 Task: Set up alerts for new listings in Orlando, Florida, that have a swimming pool or a hot tub, and track the availability of properties that meet this criterion.
Action: Mouse moved to (307, 166)
Screenshot: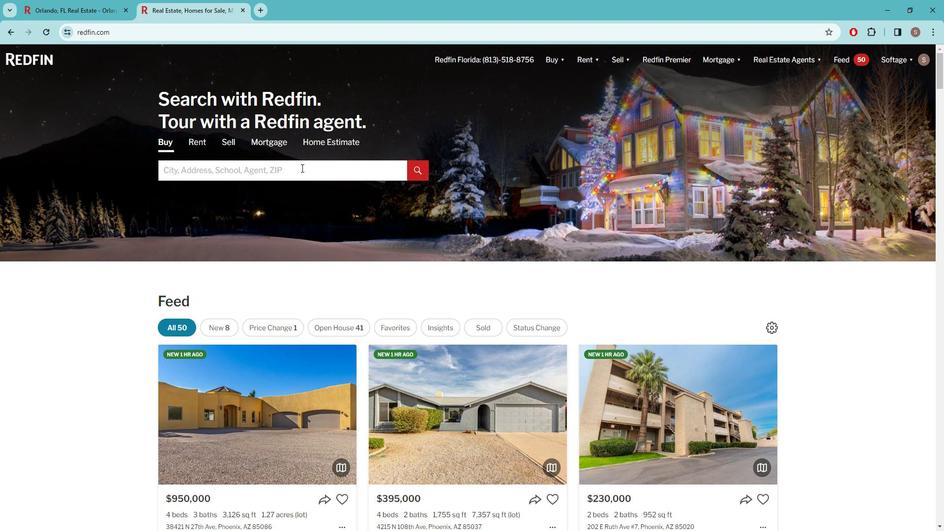 
Action: Mouse pressed left at (307, 166)
Screenshot: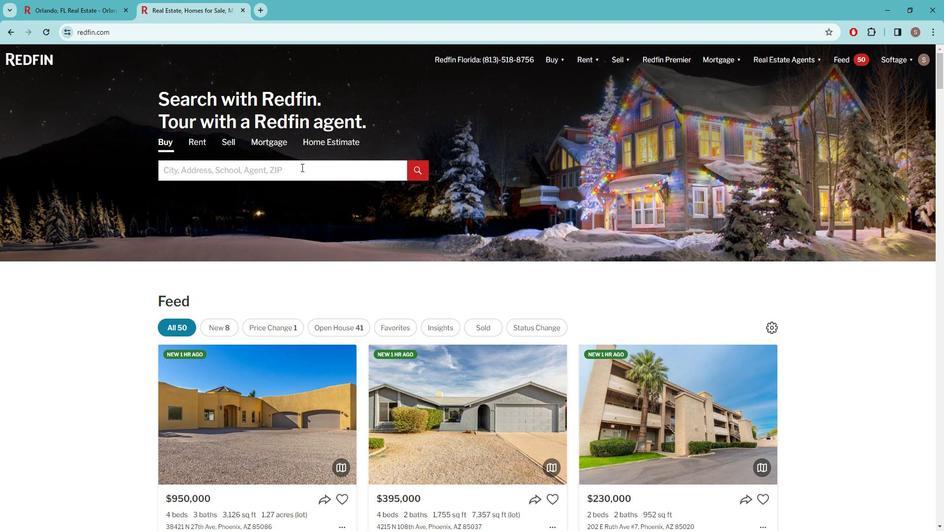 
Action: Mouse moved to (307, 166)
Screenshot: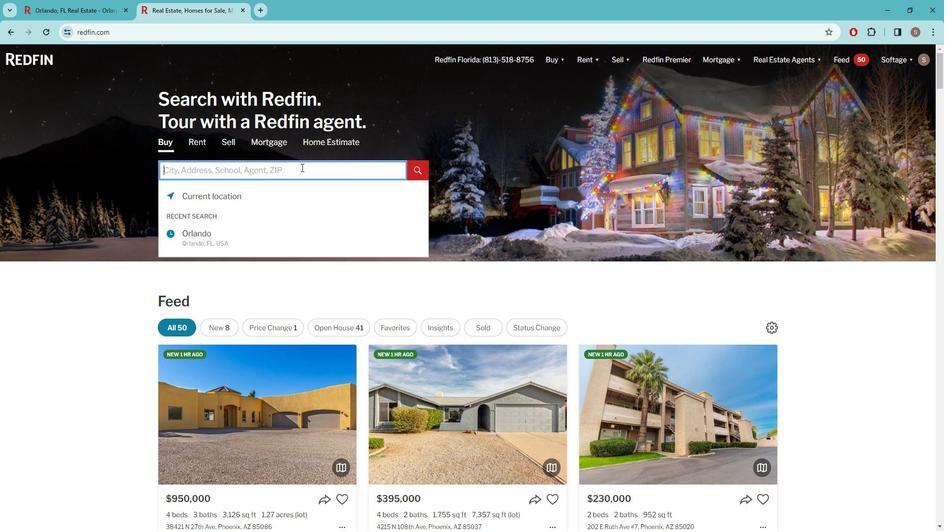 
Action: Key pressed o<Key.caps_lock>RLANDO
Screenshot: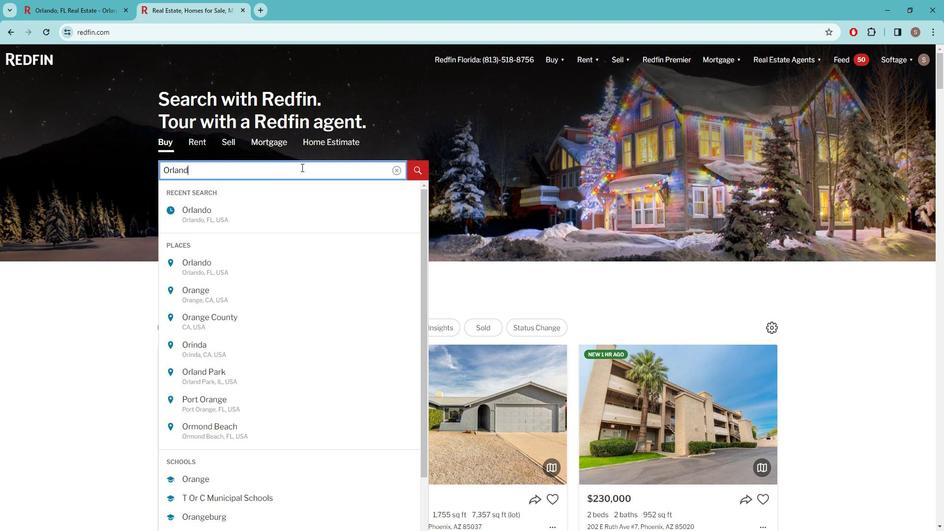 
Action: Mouse moved to (268, 203)
Screenshot: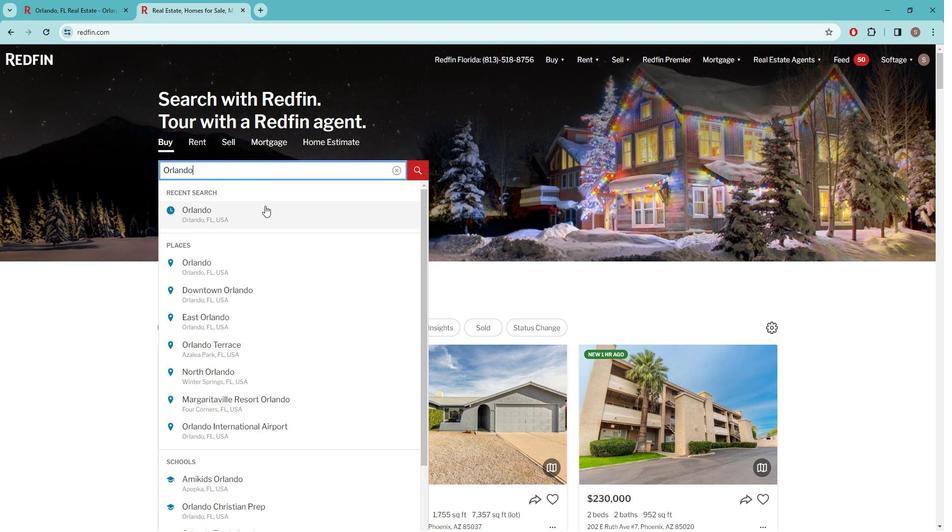 
Action: Mouse pressed left at (268, 203)
Screenshot: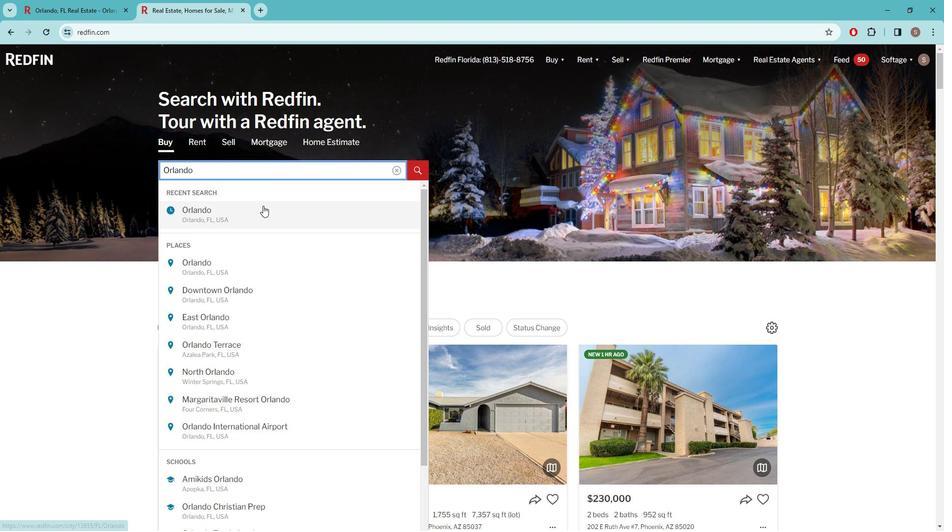 
Action: Mouse moved to (835, 125)
Screenshot: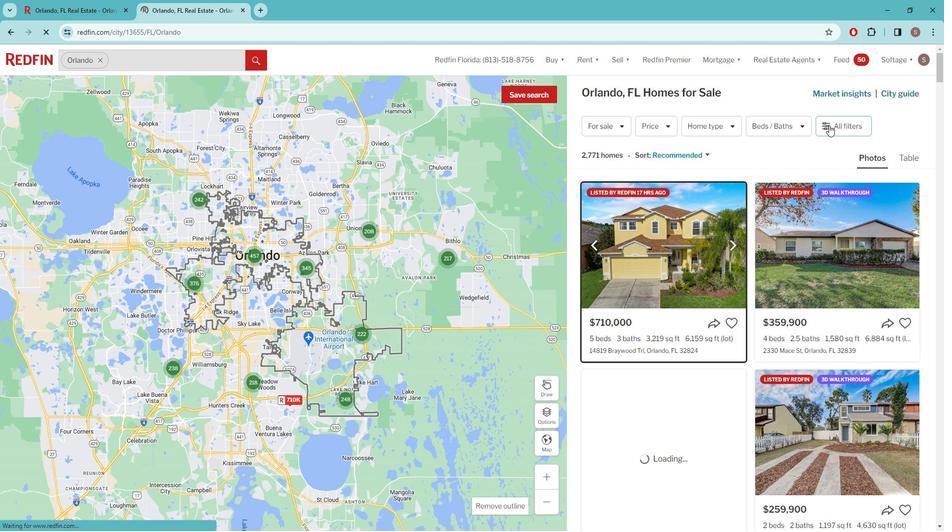 
Action: Mouse pressed left at (835, 125)
Screenshot: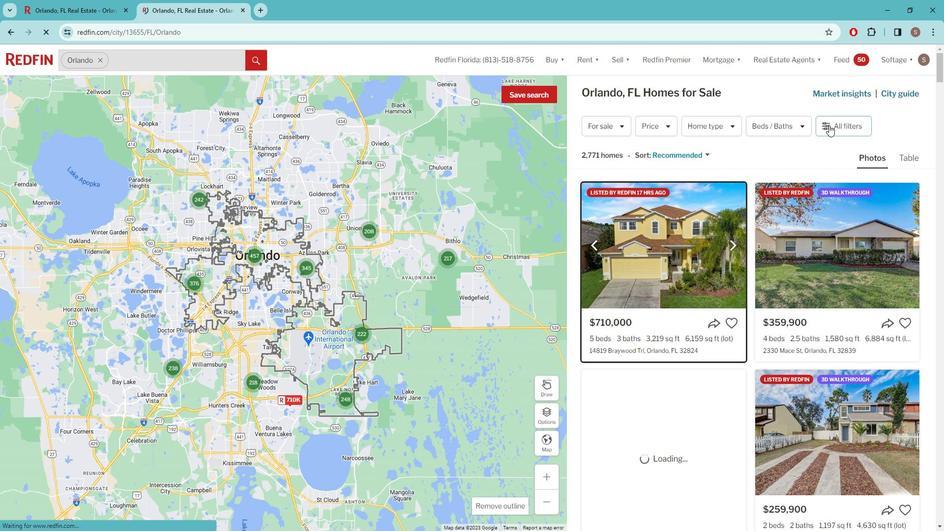
Action: Mouse moved to (833, 120)
Screenshot: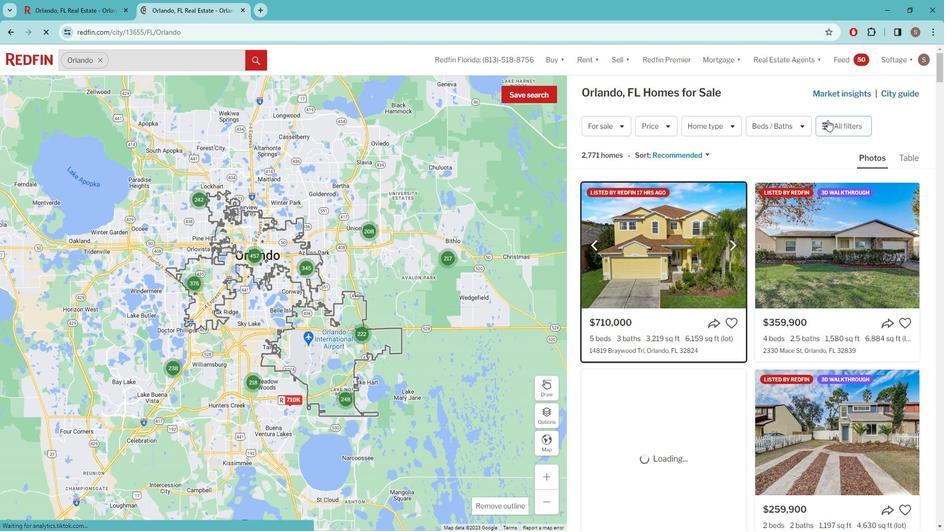 
Action: Mouse pressed left at (833, 120)
Screenshot: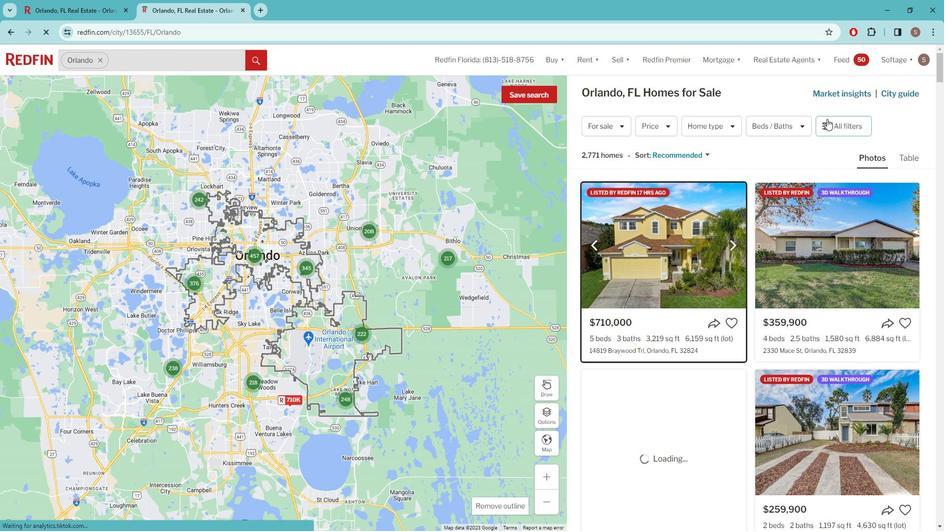 
Action: Mouse moved to (833, 122)
Screenshot: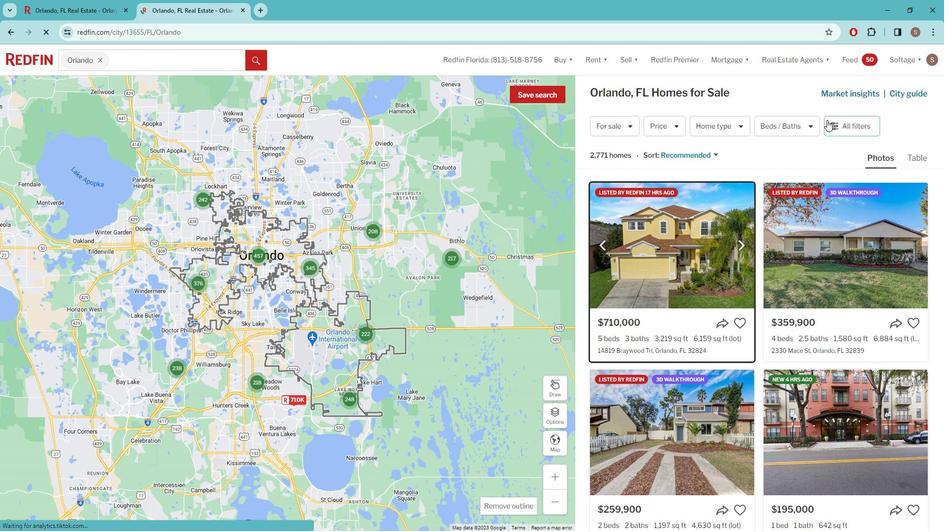 
Action: Mouse pressed left at (833, 122)
Screenshot: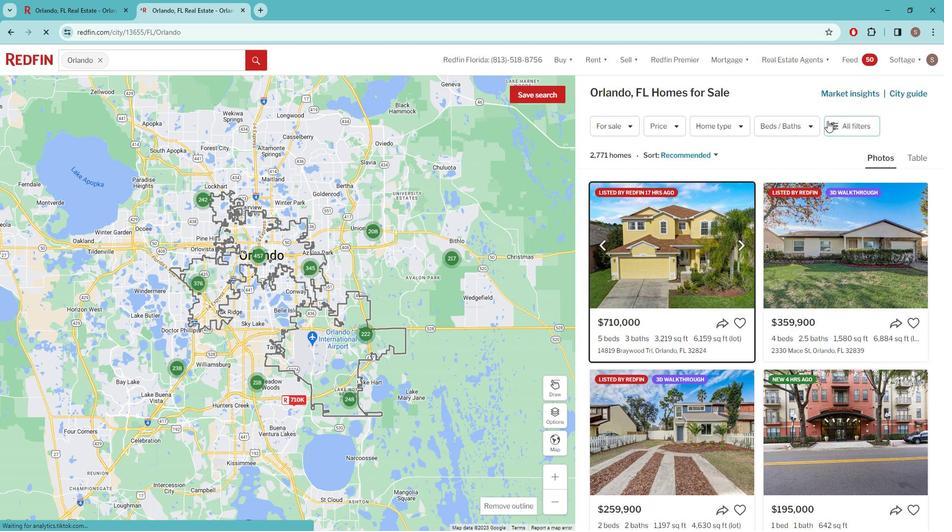 
Action: Mouse pressed left at (833, 122)
Screenshot: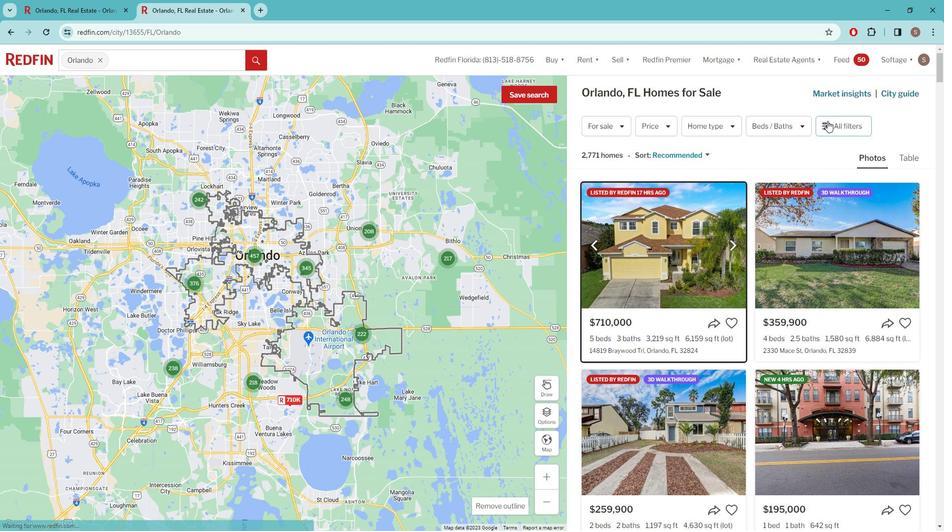 
Action: Mouse moved to (823, 130)
Screenshot: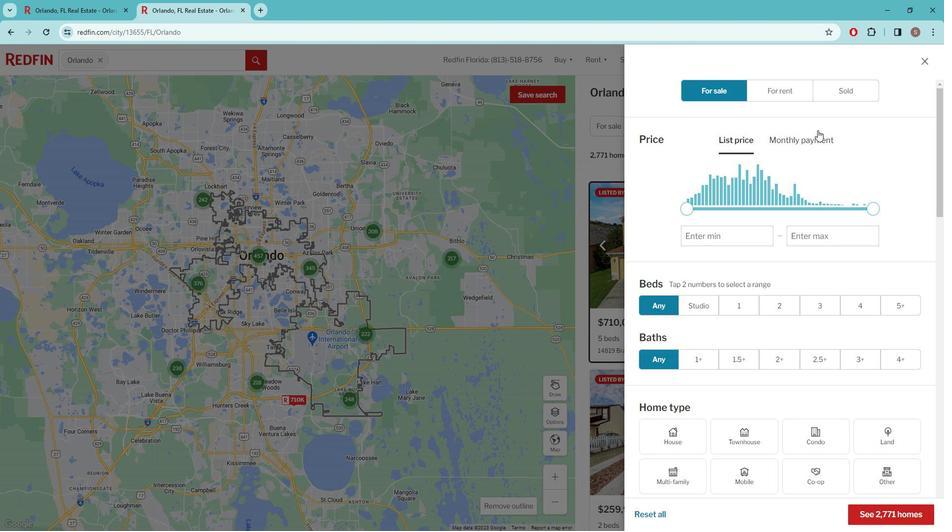 
Action: Mouse scrolled (823, 130) with delta (0, 0)
Screenshot: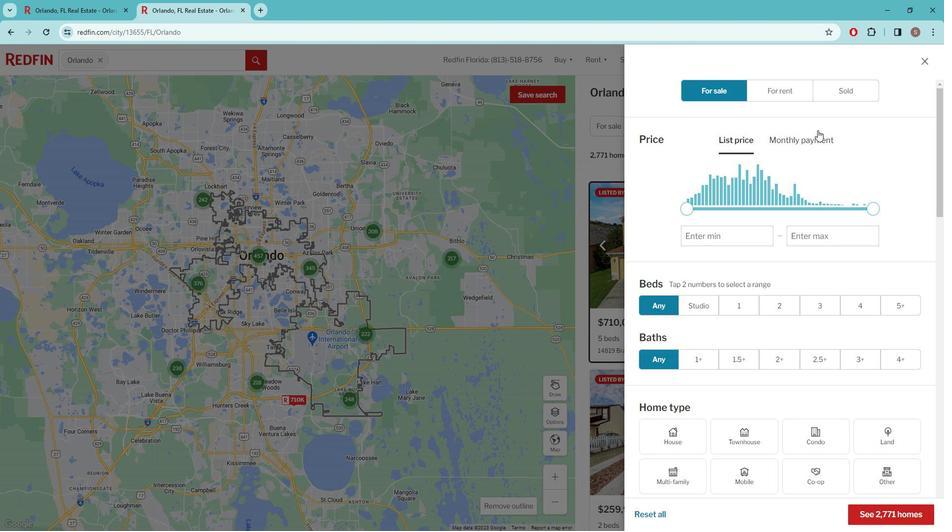 
Action: Mouse moved to (821, 131)
Screenshot: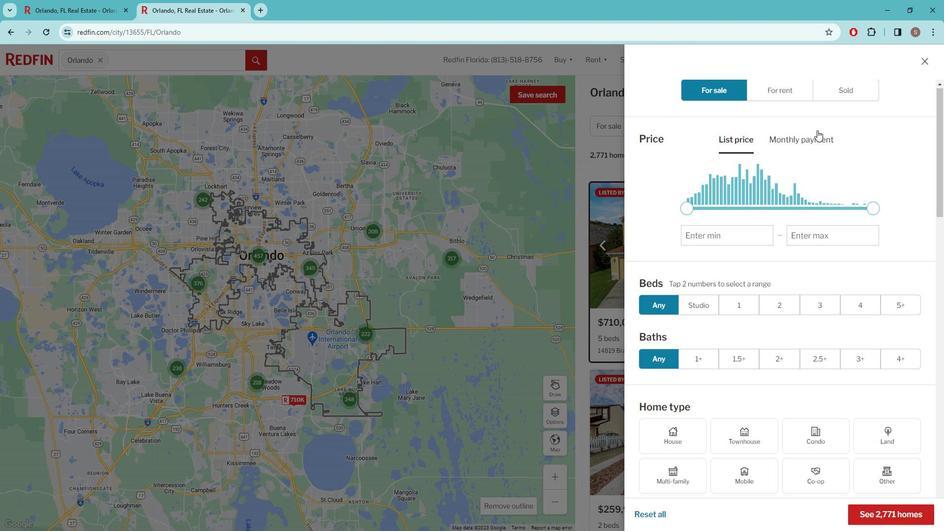 
Action: Mouse scrolled (821, 131) with delta (0, 0)
Screenshot: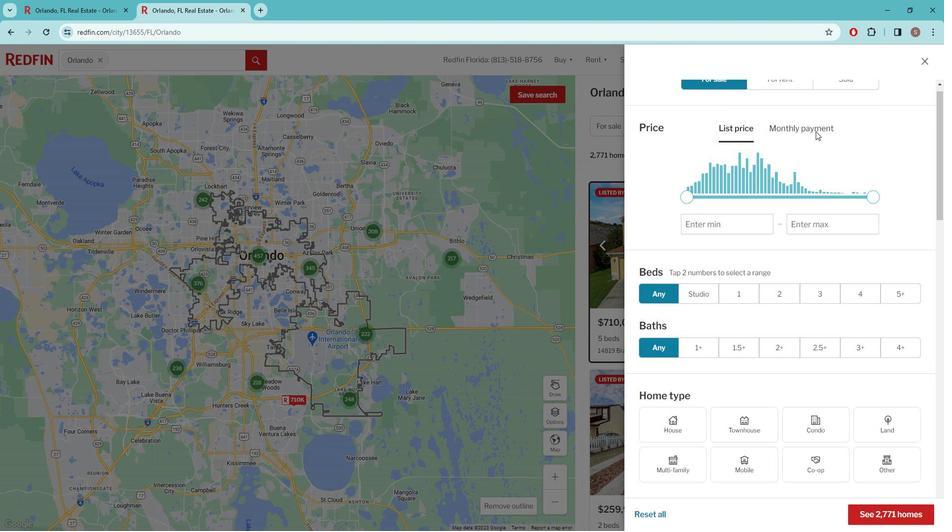 
Action: Mouse moved to (816, 133)
Screenshot: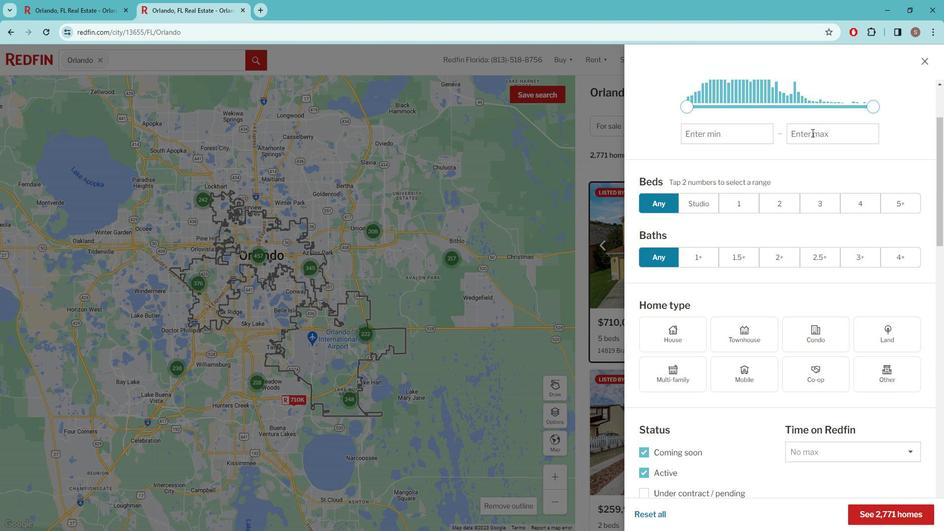
Action: Mouse scrolled (816, 133) with delta (0, 0)
Screenshot: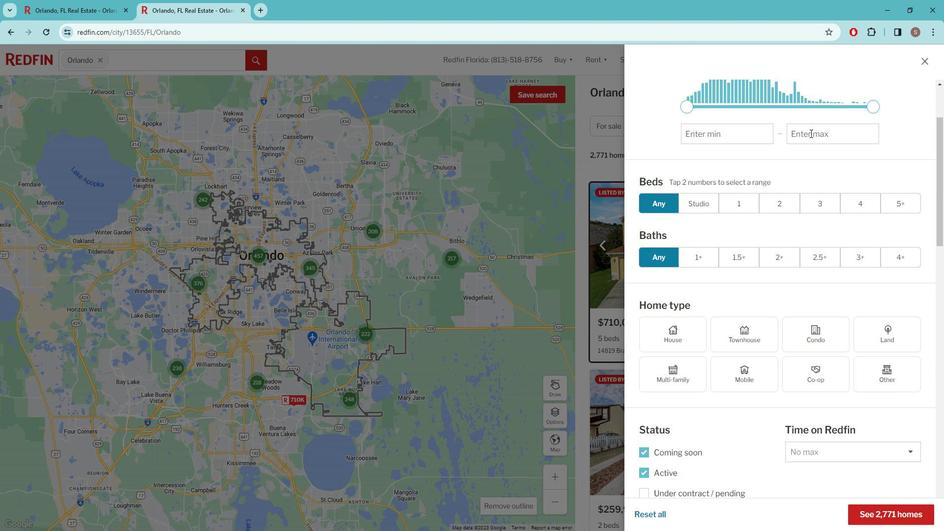 
Action: Mouse moved to (810, 139)
Screenshot: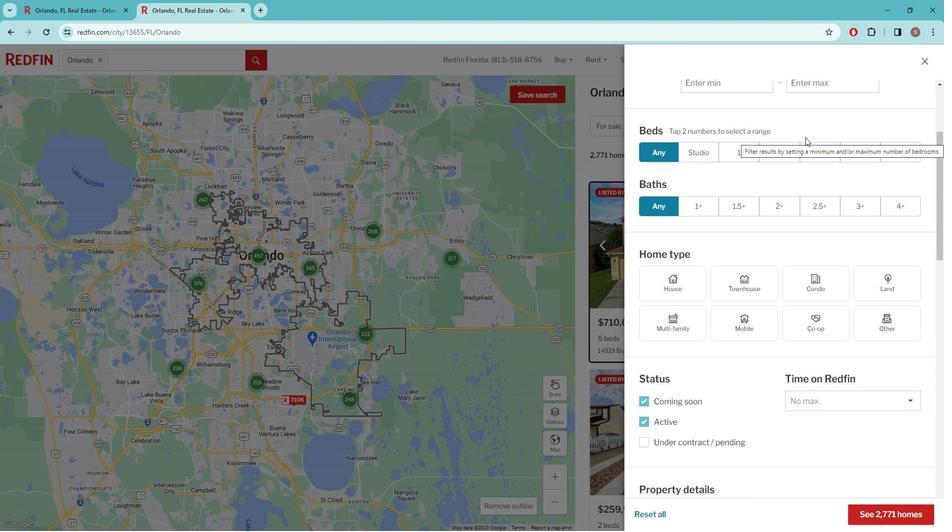 
Action: Mouse scrolled (810, 138) with delta (0, 0)
Screenshot: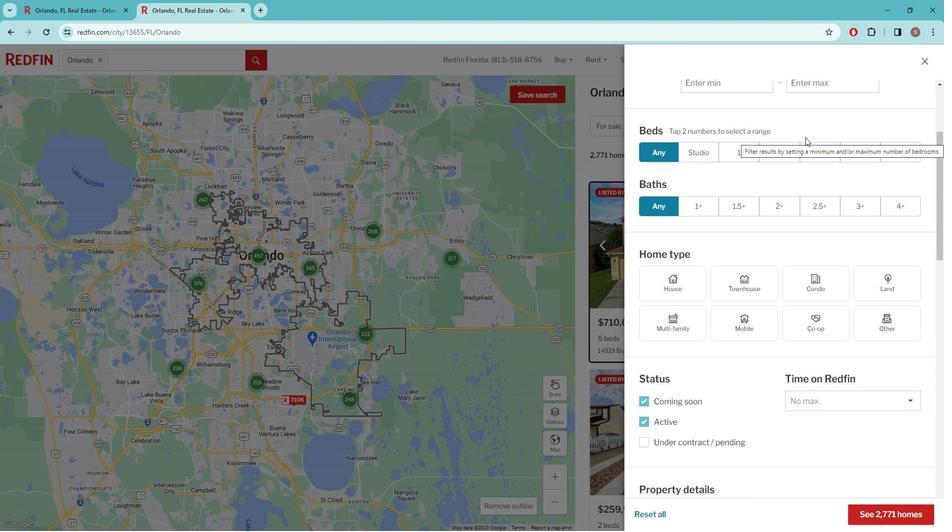 
Action: Mouse moved to (809, 139)
Screenshot: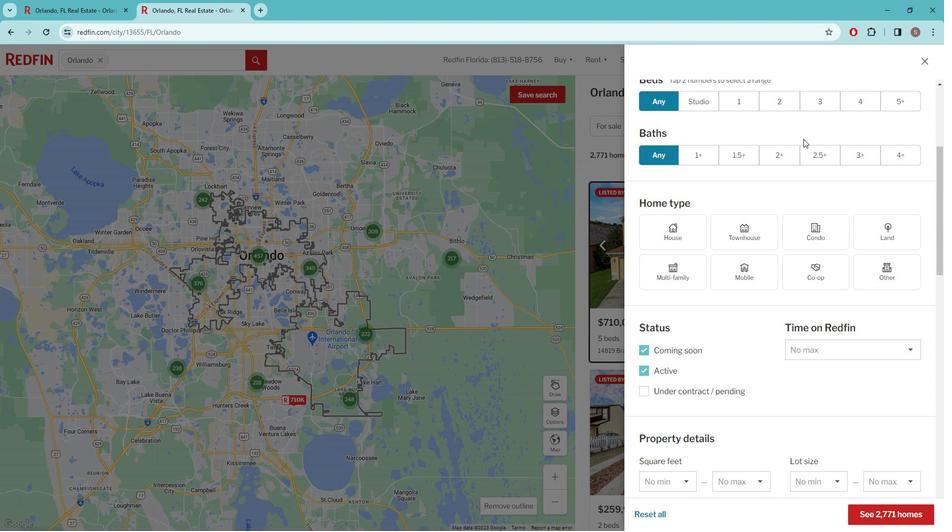 
Action: Mouse scrolled (809, 138) with delta (0, 0)
Screenshot: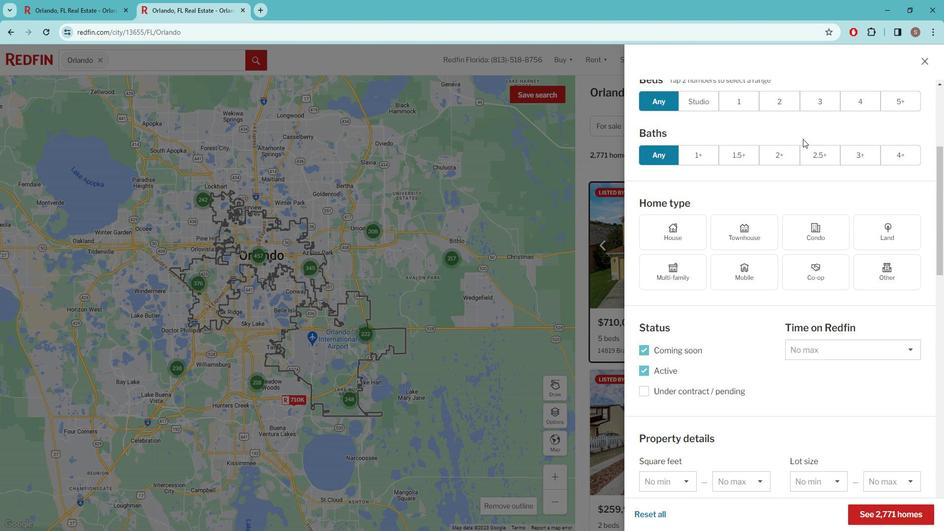 
Action: Mouse scrolled (809, 138) with delta (0, 0)
Screenshot: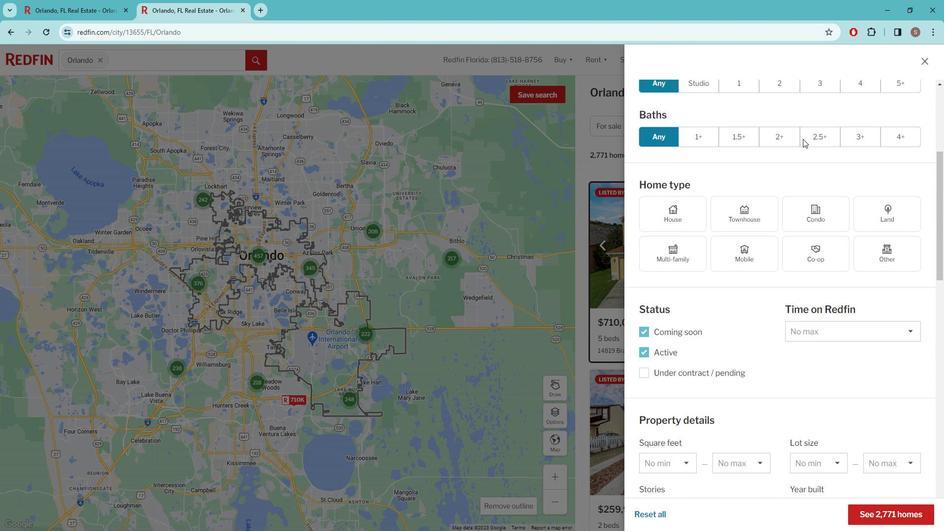 
Action: Mouse scrolled (809, 138) with delta (0, 0)
Screenshot: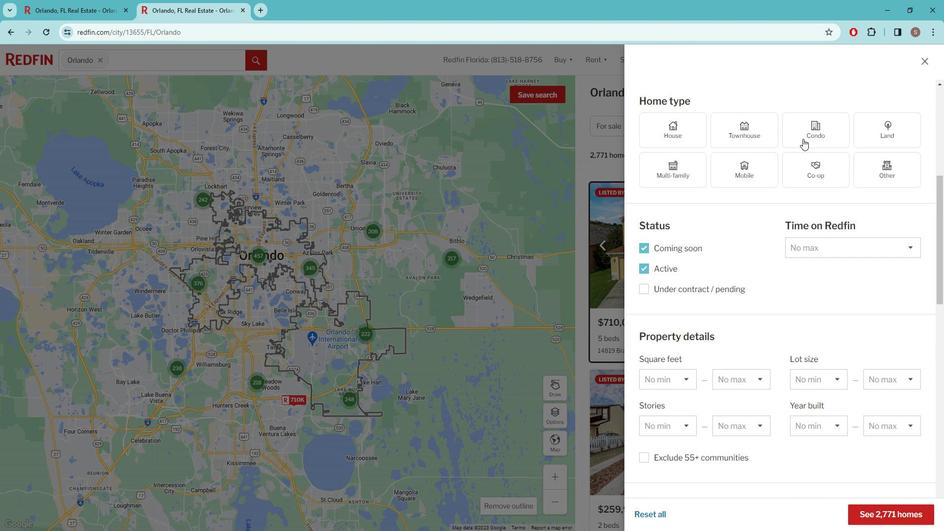 
Action: Mouse scrolled (809, 138) with delta (0, 0)
Screenshot: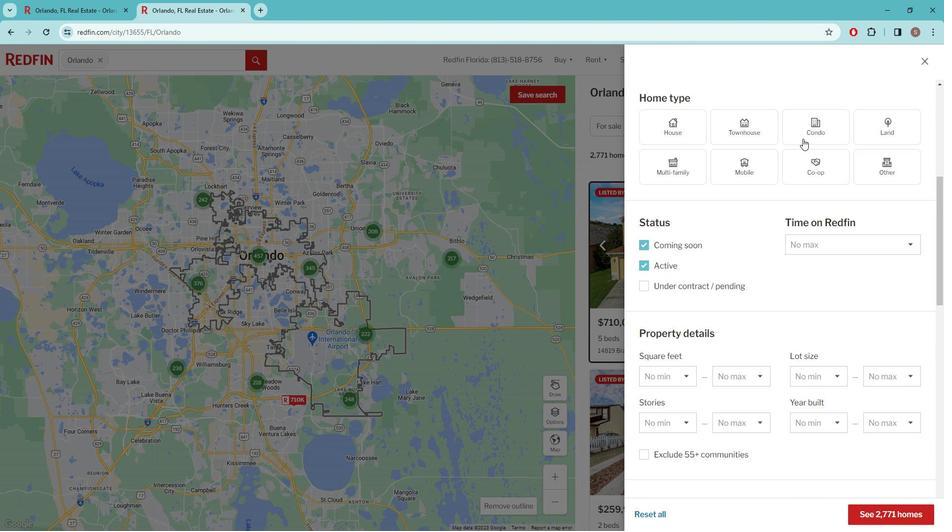 
Action: Mouse moved to (808, 139)
Screenshot: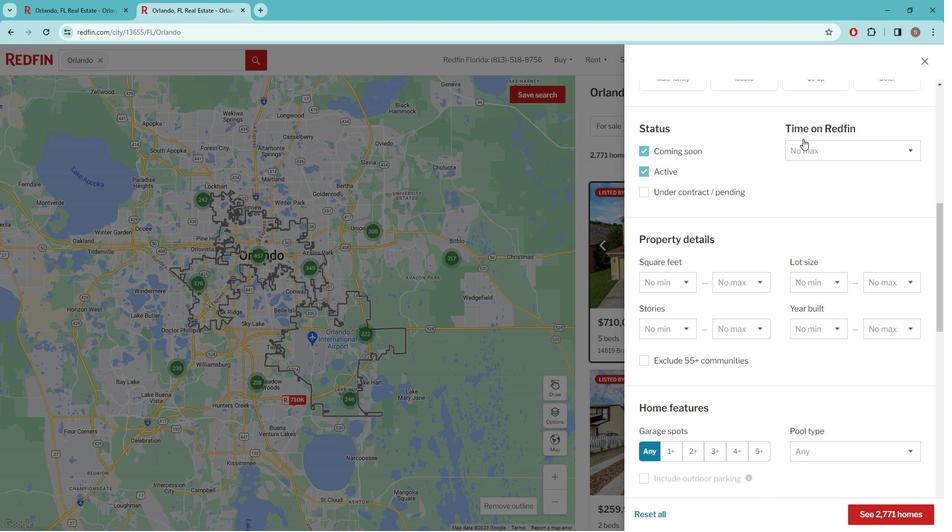 
Action: Mouse scrolled (808, 138) with delta (0, 0)
Screenshot: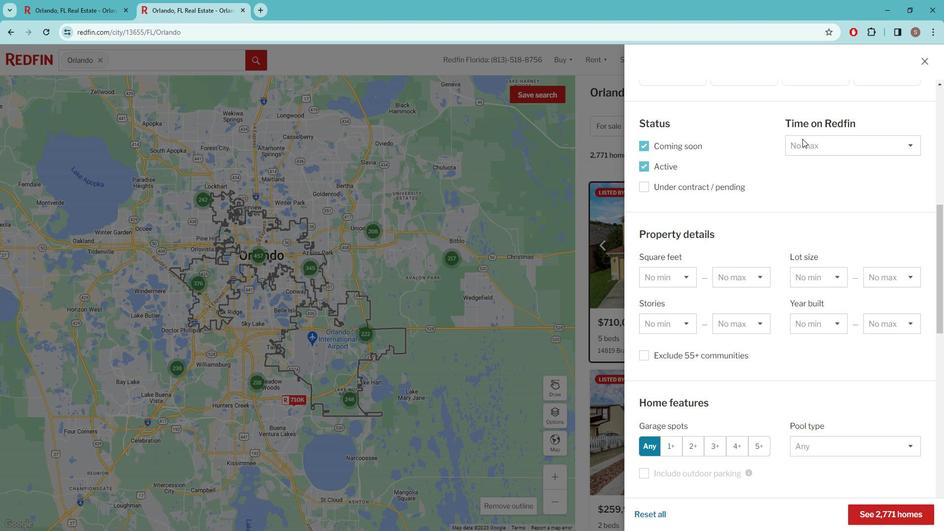 
Action: Mouse scrolled (808, 138) with delta (0, 0)
Screenshot: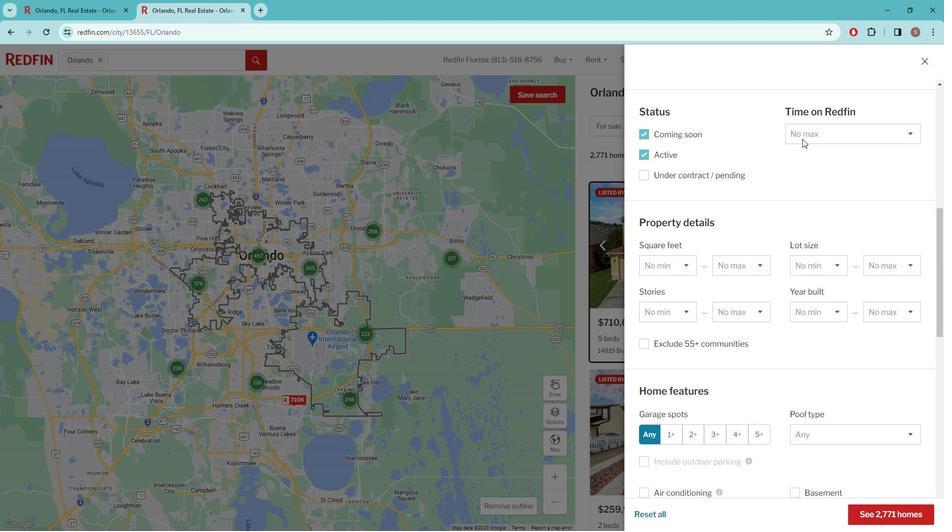 
Action: Mouse scrolled (808, 138) with delta (0, 0)
Screenshot: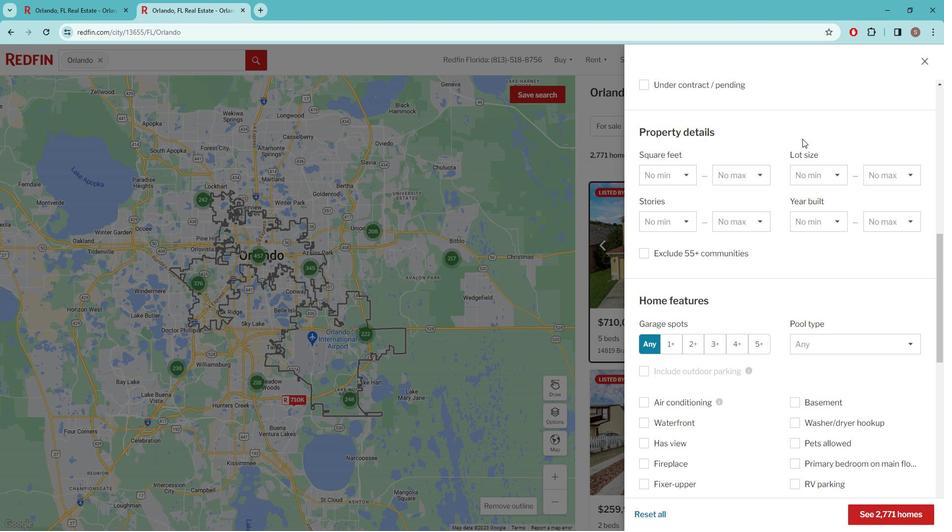 
Action: Mouse scrolled (808, 138) with delta (0, 0)
Screenshot: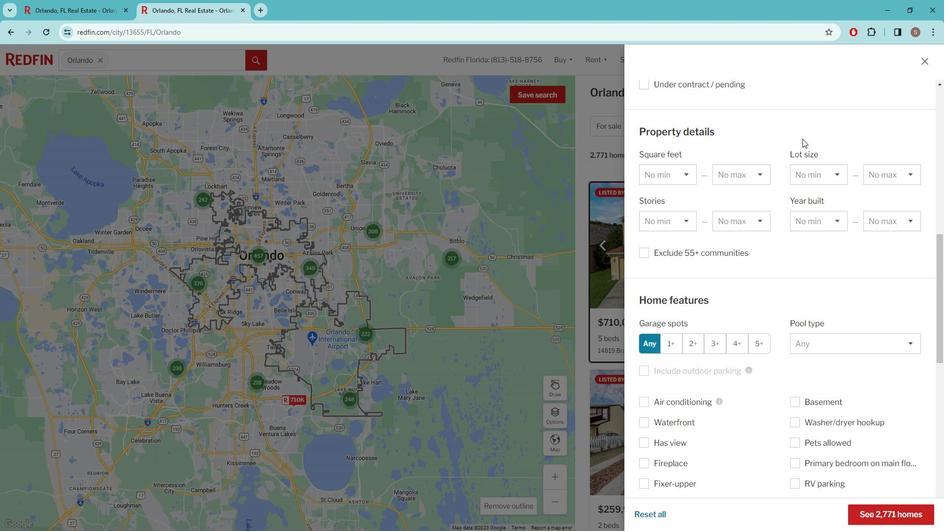 
Action: Mouse scrolled (808, 138) with delta (0, 0)
Screenshot: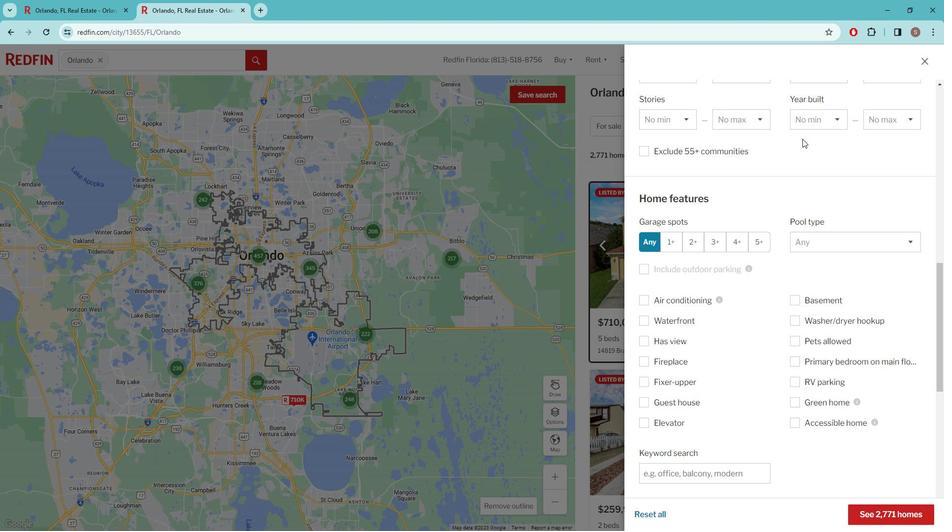 
Action: Mouse scrolled (808, 138) with delta (0, 0)
Screenshot: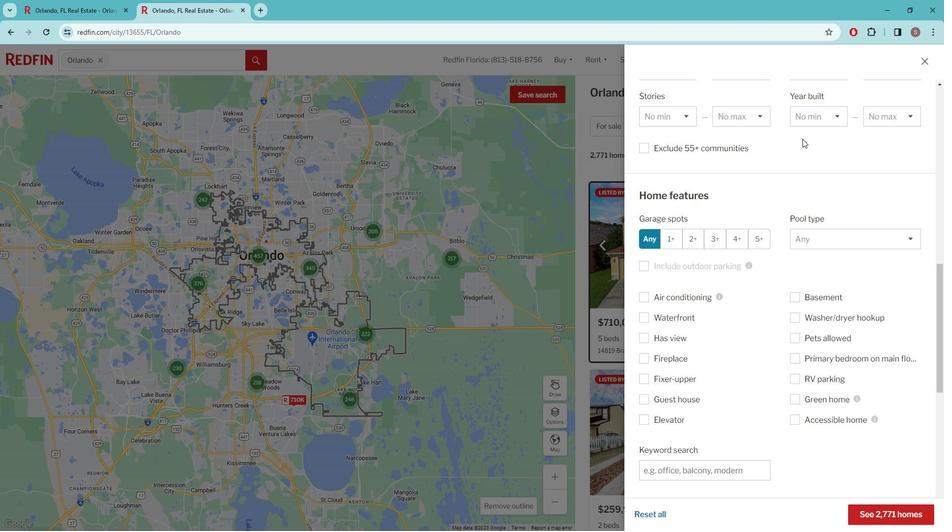 
Action: Mouse moved to (694, 371)
Screenshot: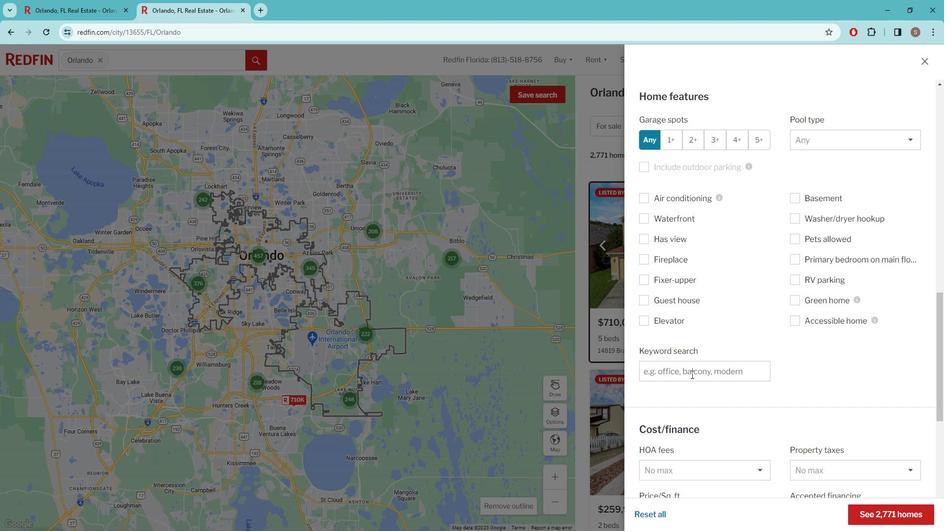 
Action: Mouse pressed left at (694, 371)
Screenshot: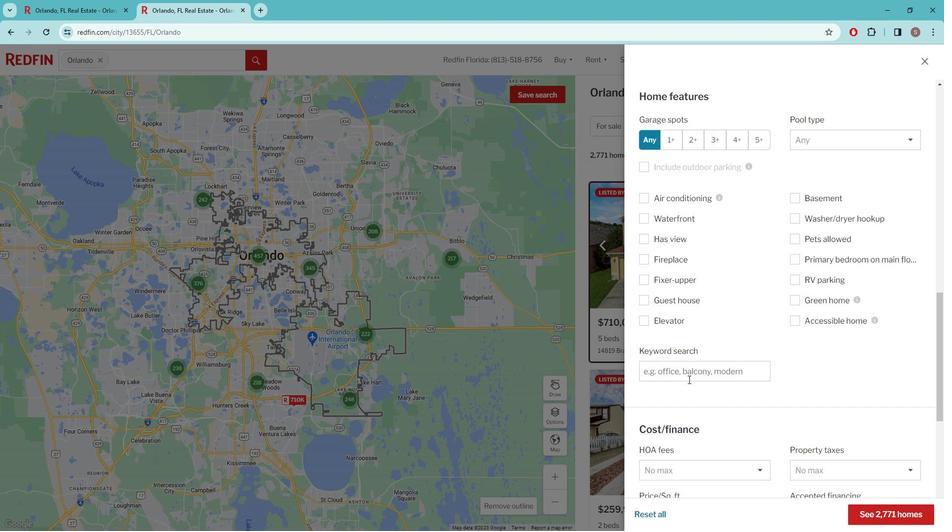 
Action: Key pressed O<Key.backspace>A<Key.space>SWIMMING<Key.space>POOL<Key.space>OR<Key.space>A<Key.space>HOT<Key.space>TUB,<Key.space>AND<Key.space><Key.backspace><Key.backspace><Key.backspace><Key.backspace><Key.backspace><Key.backspace>
Screenshot: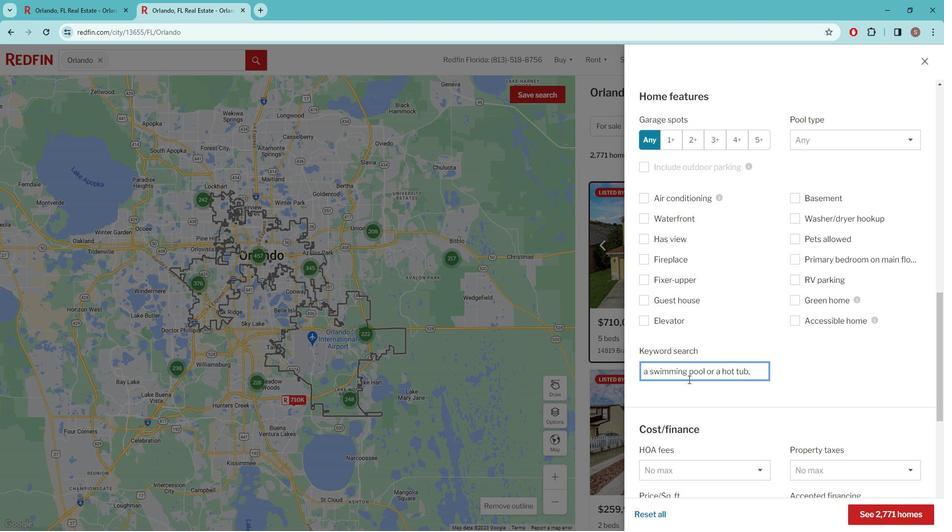 
Action: Mouse scrolled (694, 370) with delta (0, 0)
Screenshot: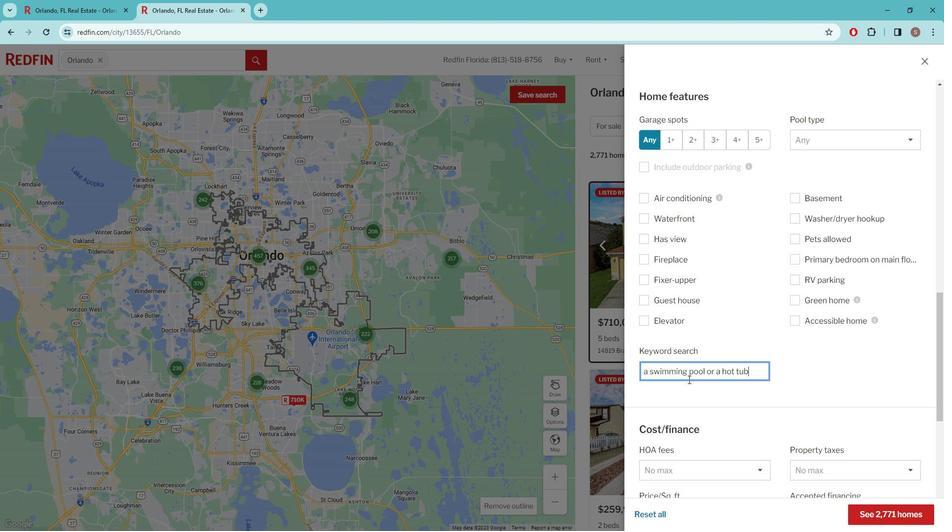 
Action: Mouse scrolled (694, 370) with delta (0, 0)
Screenshot: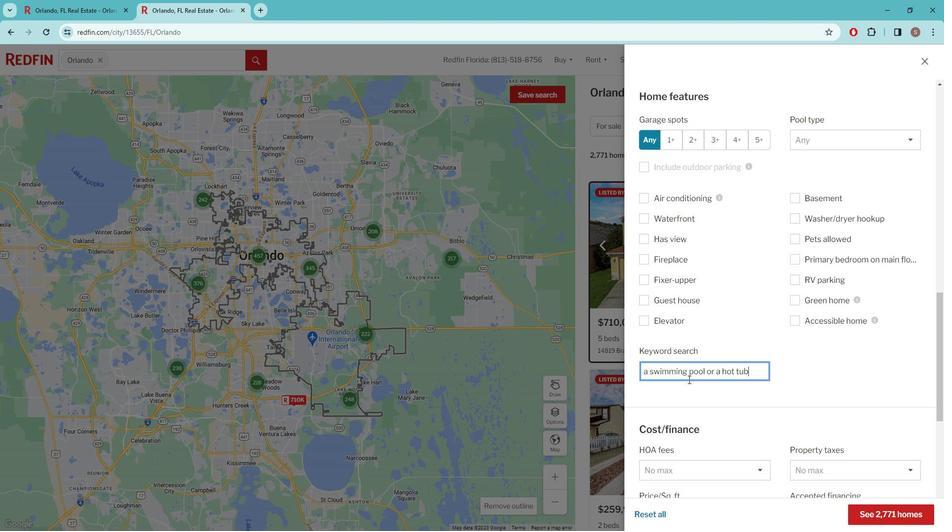 
Action: Mouse scrolled (694, 370) with delta (0, 0)
Screenshot: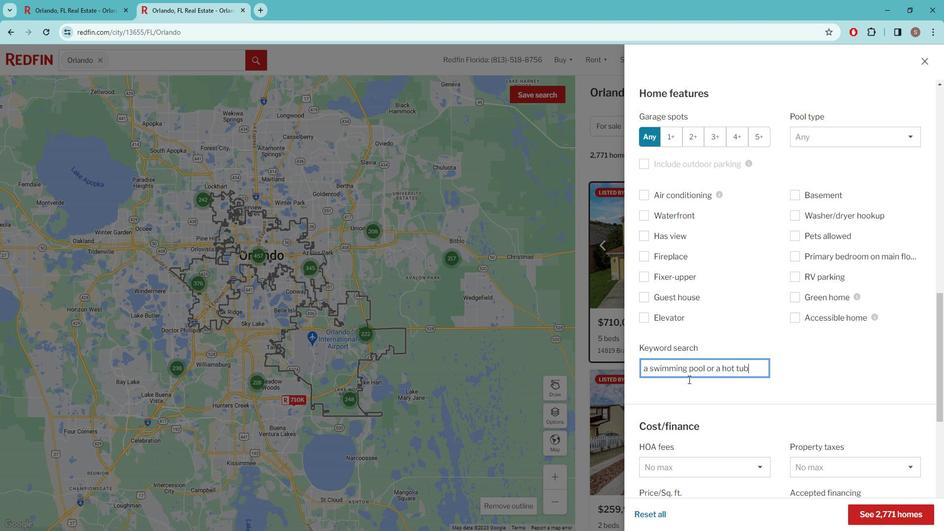 
Action: Mouse moved to (773, 340)
Screenshot: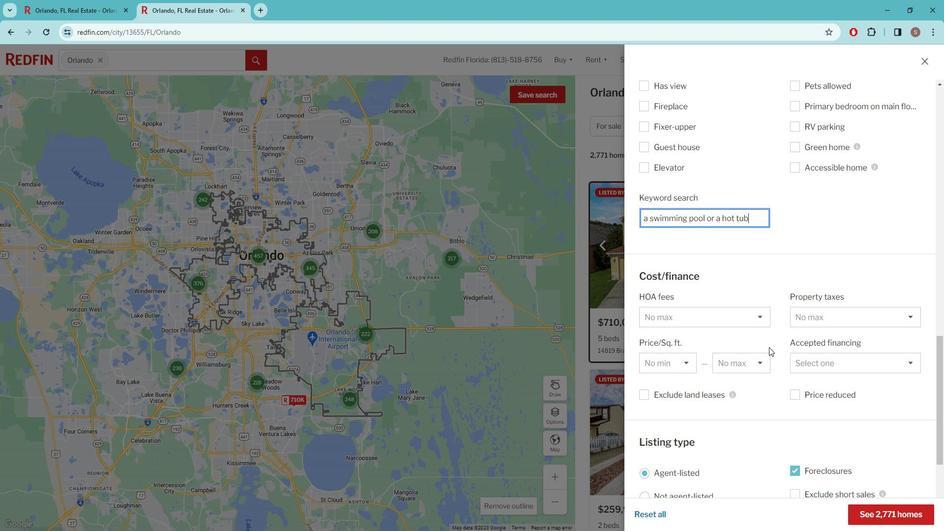 
Action: Mouse scrolled (773, 340) with delta (0, 0)
Screenshot: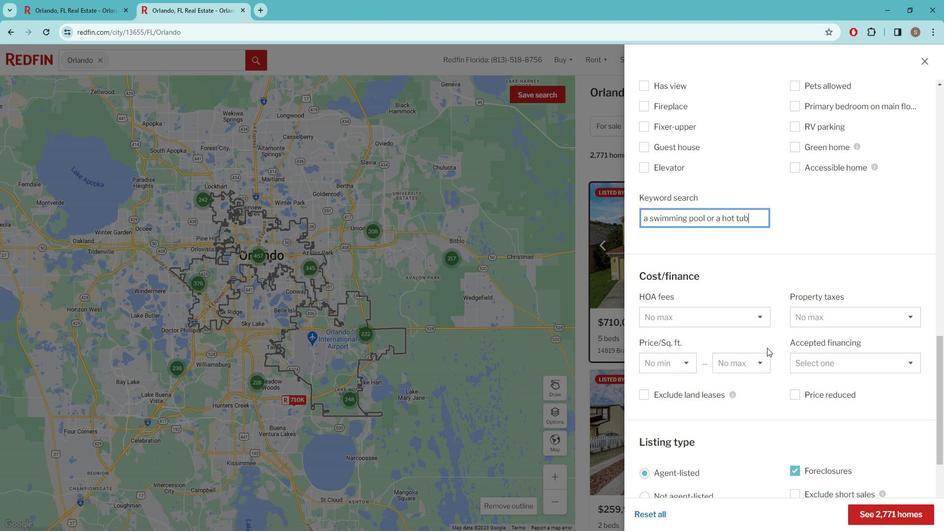 
Action: Mouse moved to (757, 262)
Screenshot: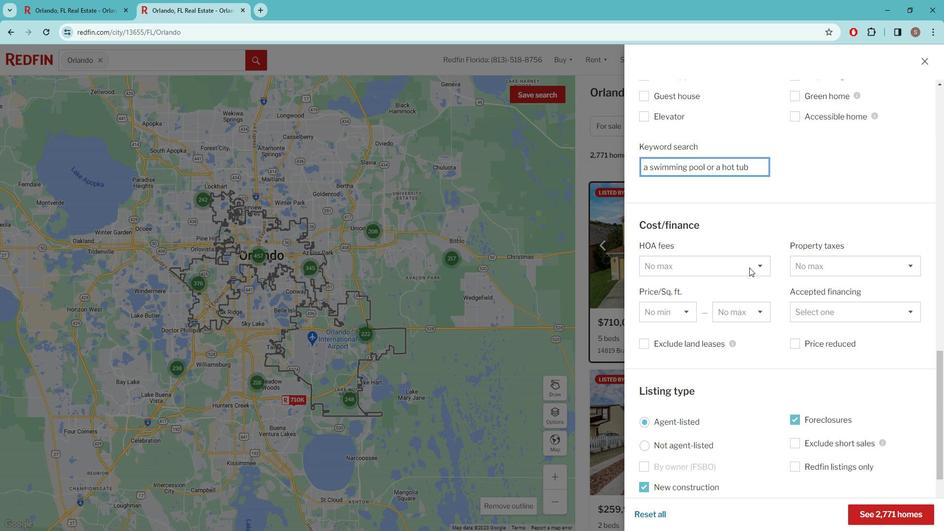 
Action: Mouse pressed left at (757, 262)
Screenshot: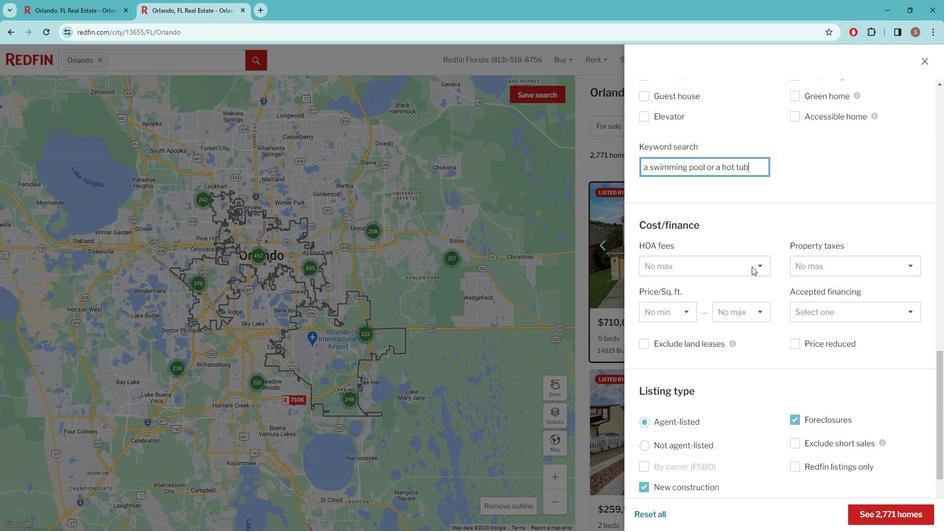 
Action: Mouse moved to (758, 262)
Screenshot: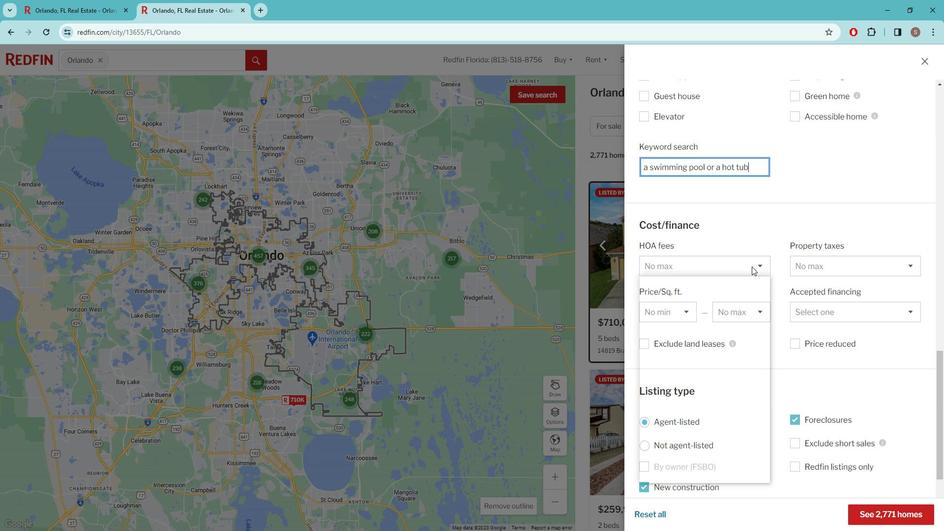 
Action: Mouse pressed left at (758, 262)
Screenshot: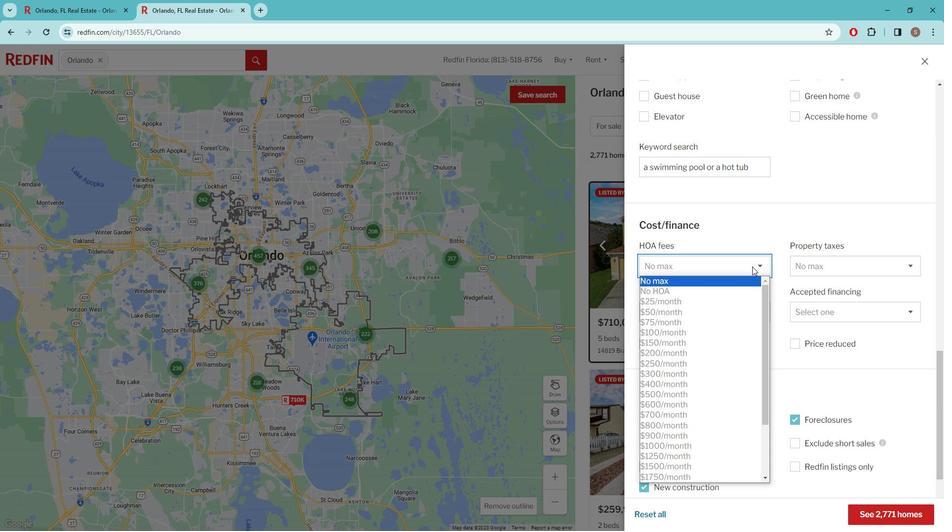 
Action: Mouse moved to (852, 260)
Screenshot: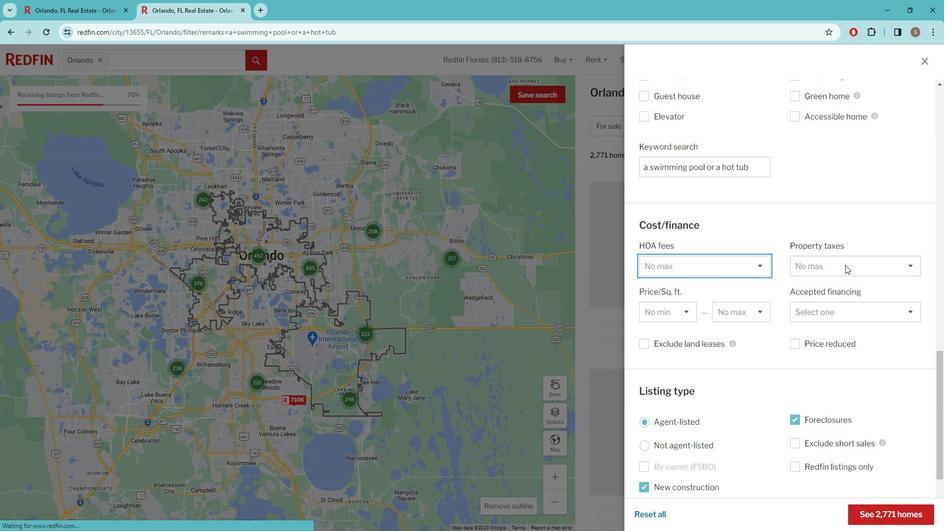 
Action: Mouse pressed left at (852, 260)
Screenshot: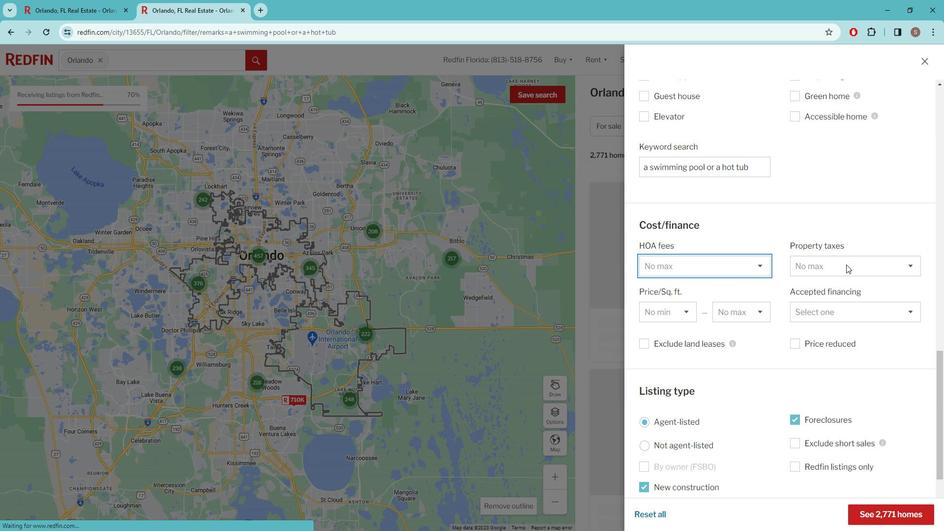 
Action: Mouse moved to (852, 260)
Screenshot: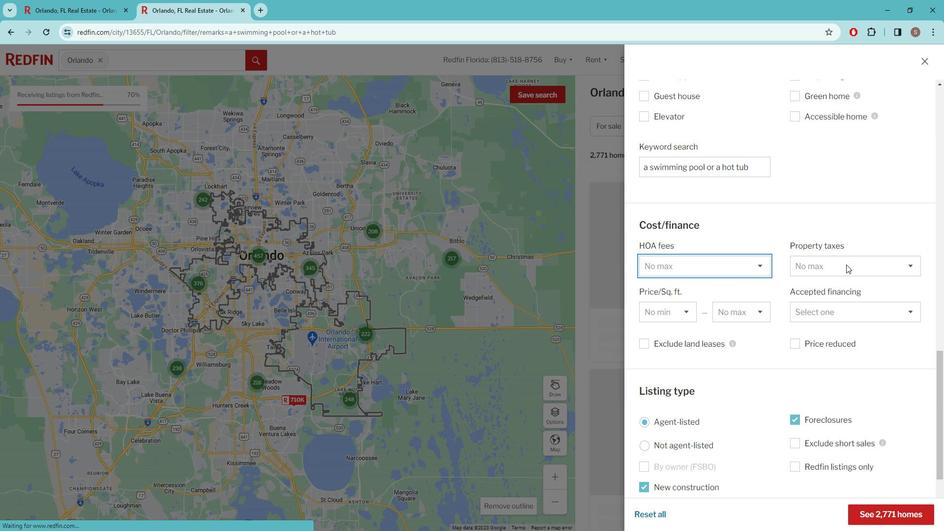 
Action: Mouse pressed left at (852, 260)
Screenshot: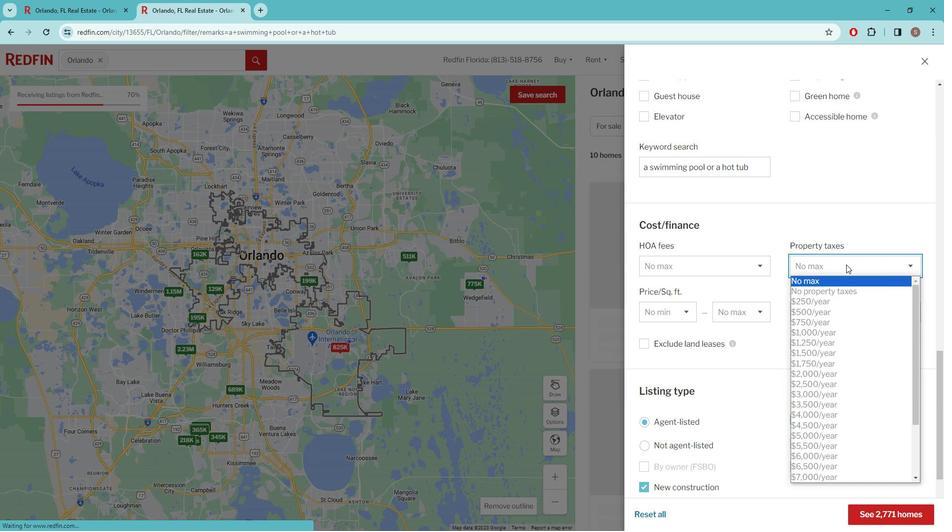 
Action: Mouse moved to (776, 329)
Screenshot: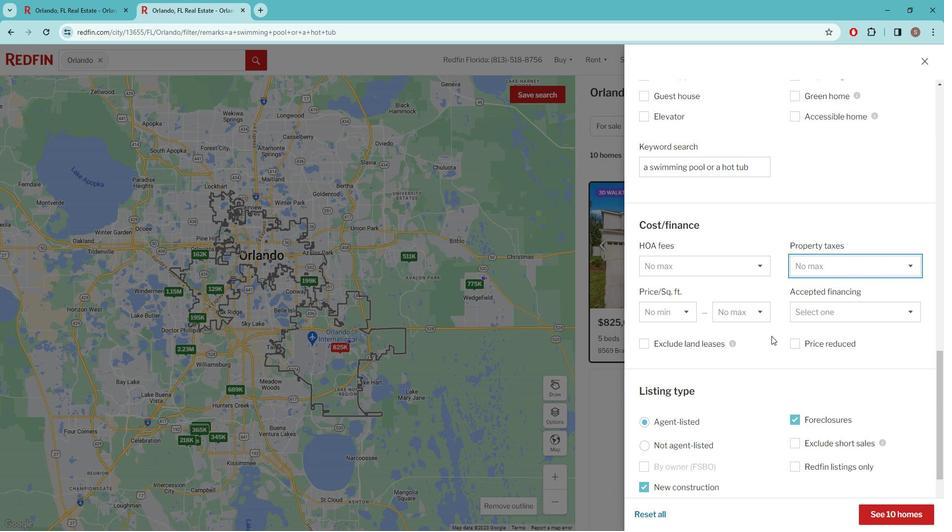 
Action: Mouse scrolled (776, 329) with delta (0, 0)
Screenshot: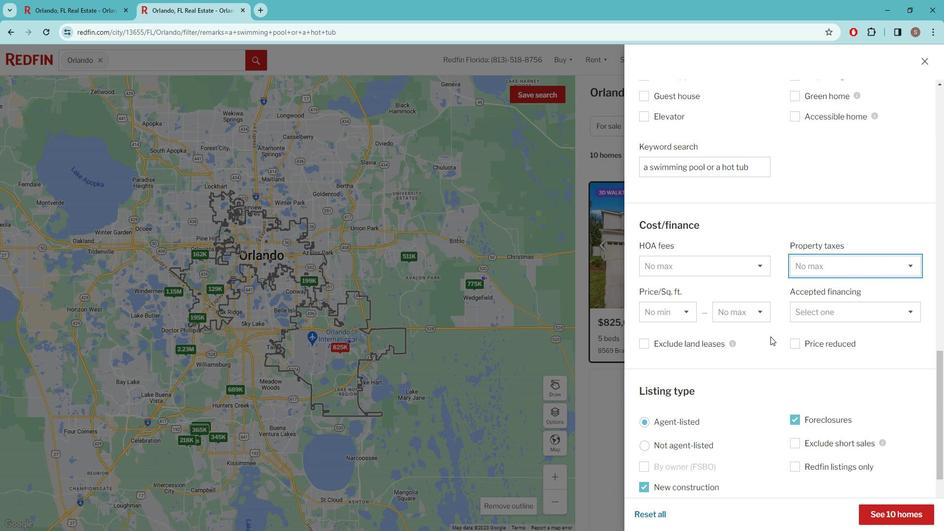 
Action: Mouse moved to (775, 329)
Screenshot: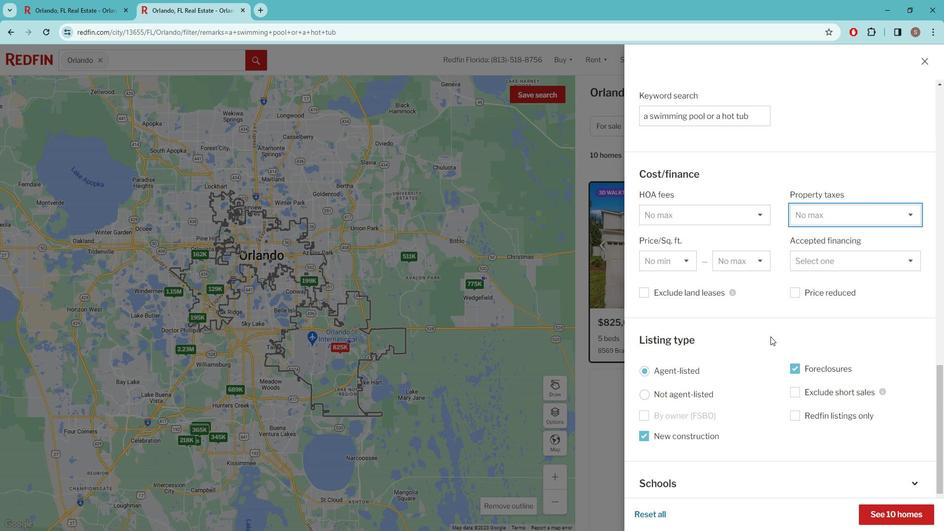 
Action: Mouse scrolled (775, 329) with delta (0, 0)
Screenshot: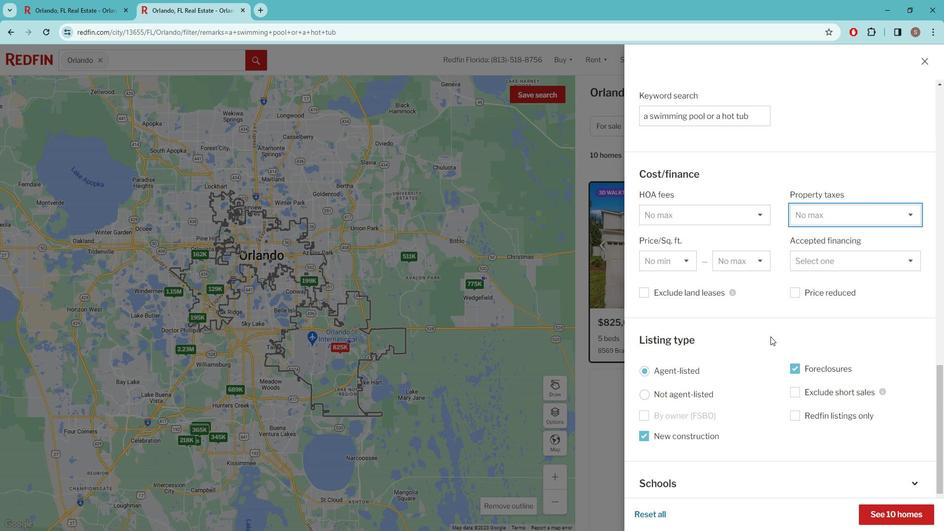 
Action: Mouse moved to (775, 329)
Screenshot: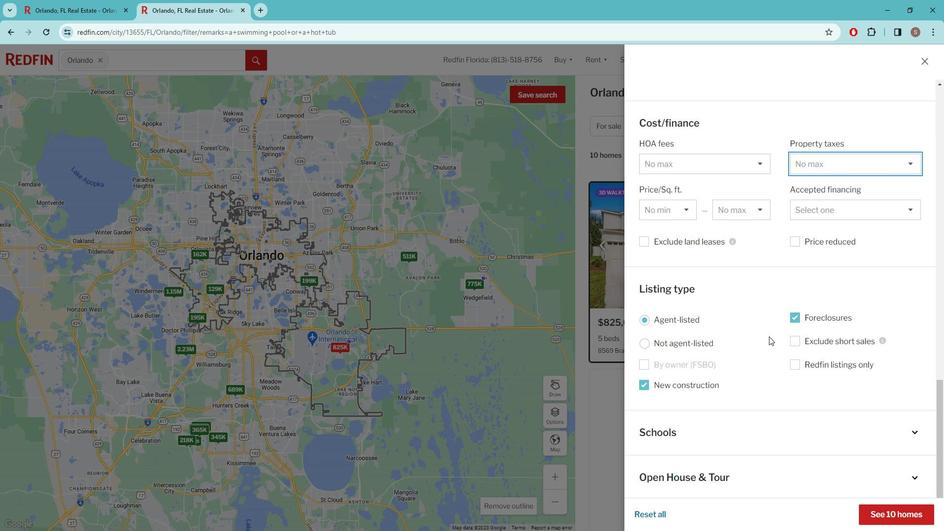 
Action: Mouse scrolled (775, 329) with delta (0, 0)
Screenshot: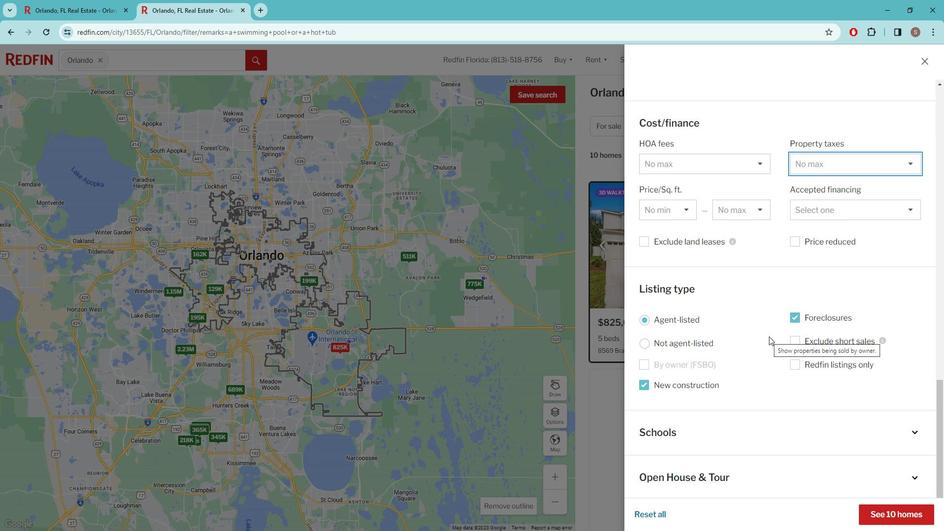 
Action: Mouse scrolled (775, 329) with delta (0, 0)
Screenshot: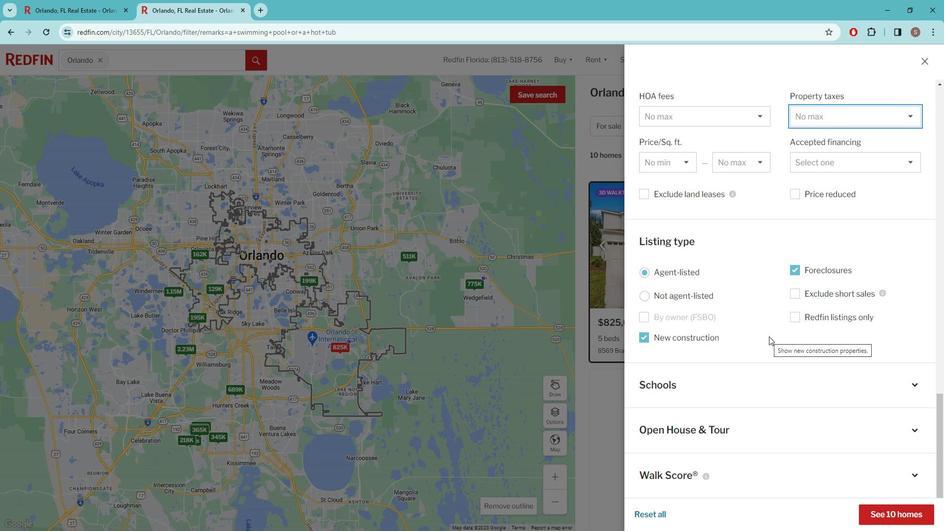 
Action: Mouse moved to (879, 496)
Screenshot: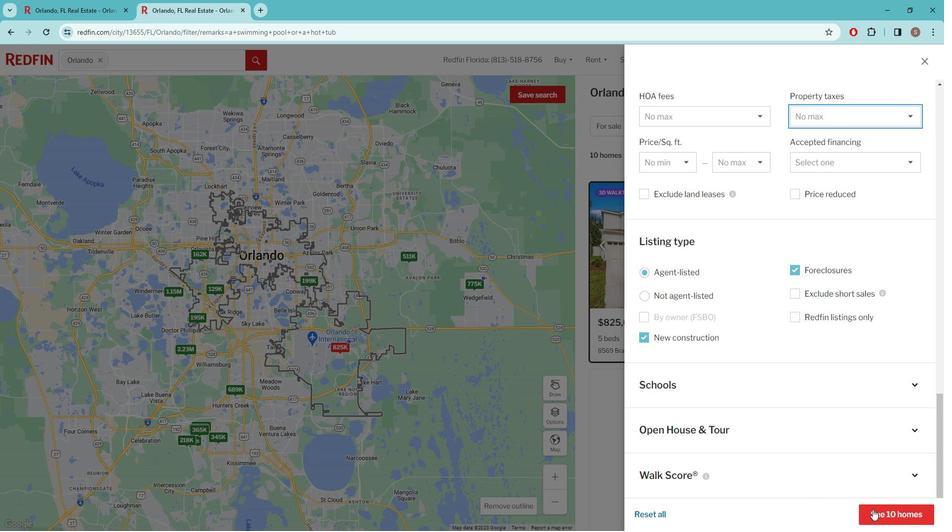 
Action: Mouse pressed left at (879, 496)
Screenshot: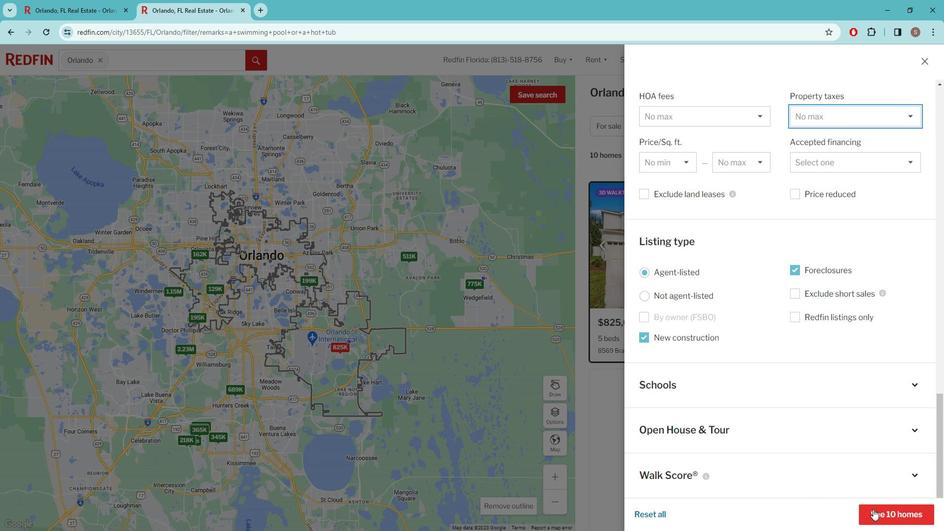 
Action: Mouse moved to (546, 94)
Screenshot: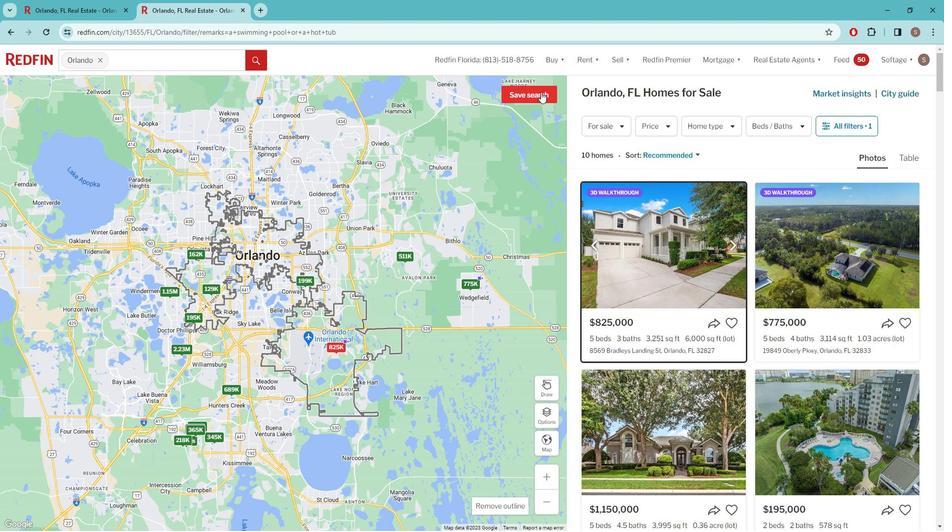 
Action: Mouse pressed left at (546, 94)
Screenshot: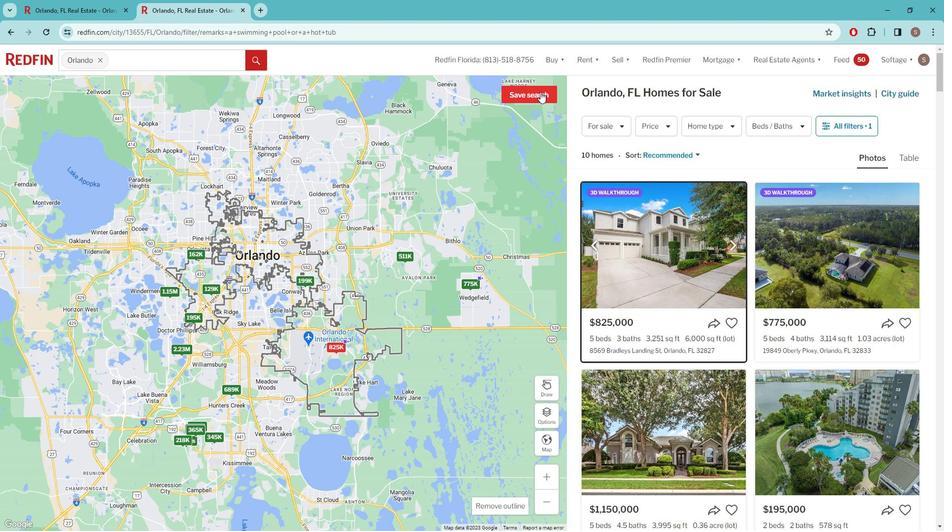 
Action: Mouse moved to (458, 238)
Screenshot: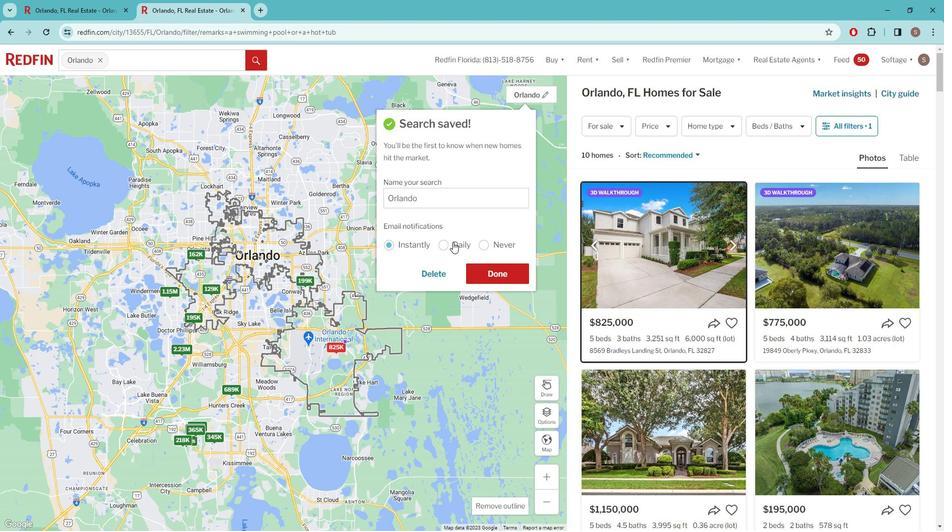 
Action: Mouse pressed left at (458, 238)
Screenshot: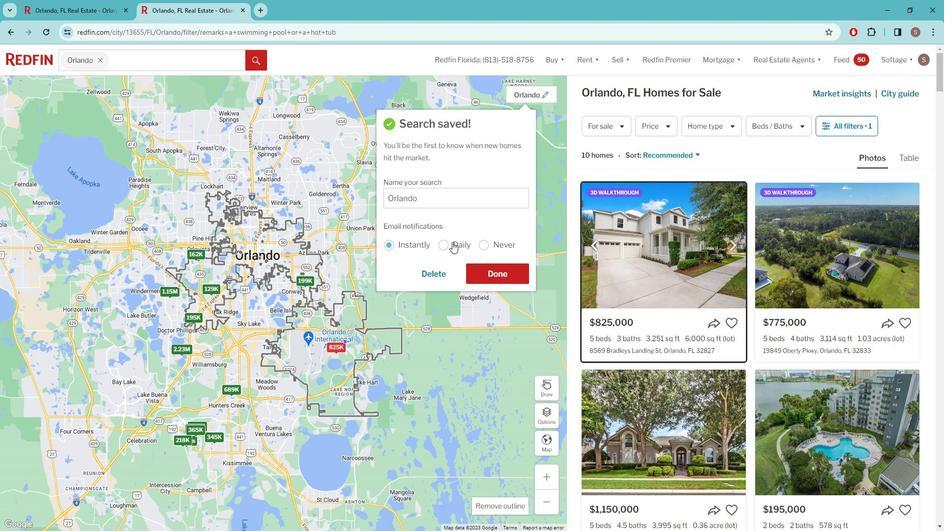 
Action: Mouse moved to (523, 264)
Screenshot: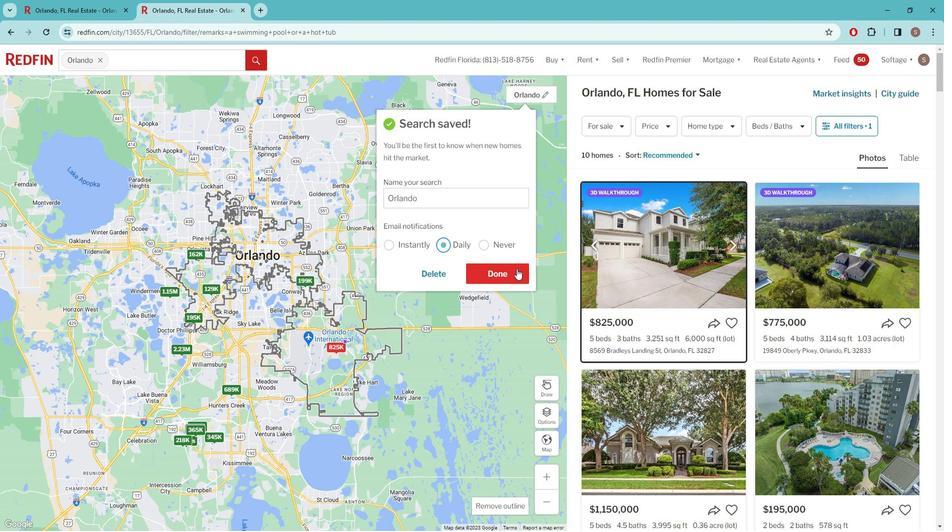 
Action: Mouse pressed left at (523, 264)
Screenshot: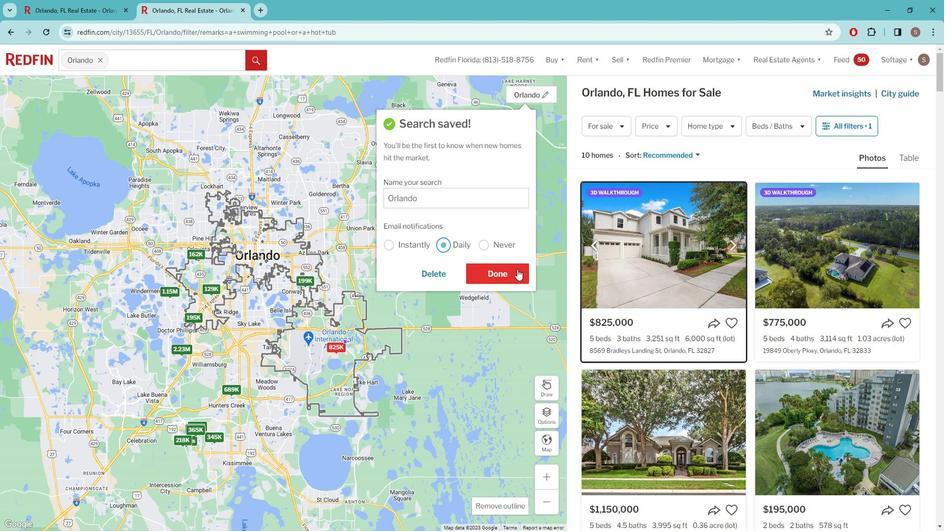 
Action: Mouse moved to (541, 260)
Screenshot: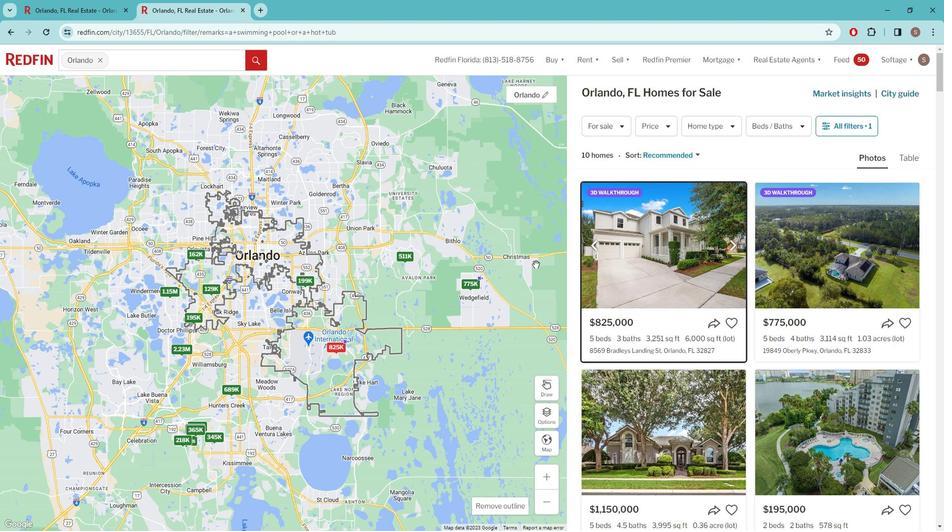 
